 Task: Select the Australia/Eucia as time zone for the schedule.
Action: Mouse moved to (422, 250)
Screenshot: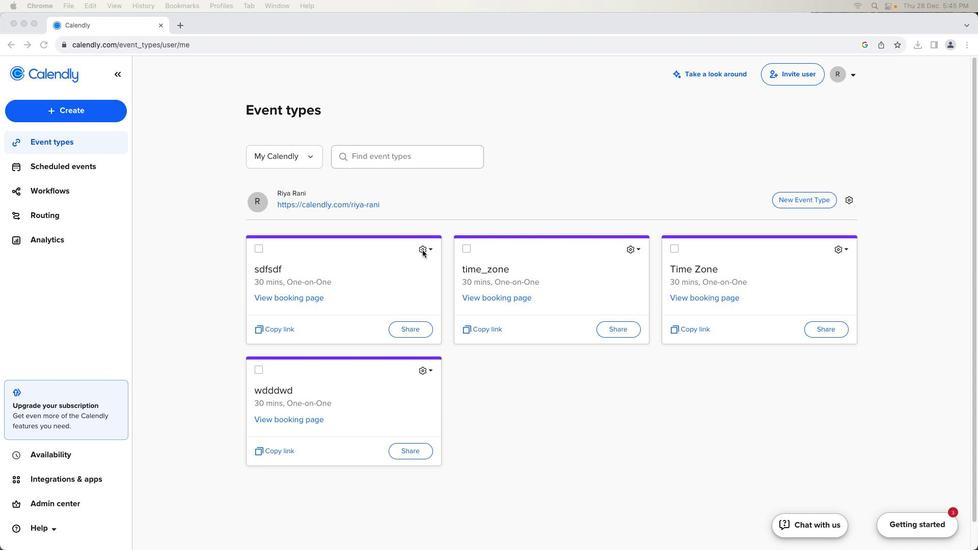 
Action: Mouse pressed left at (422, 250)
Screenshot: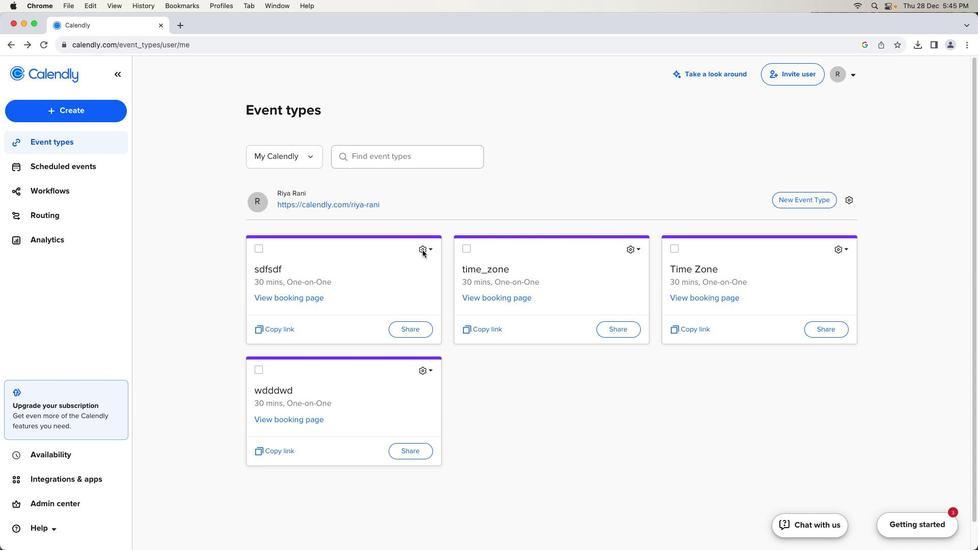 
Action: Mouse moved to (422, 250)
Screenshot: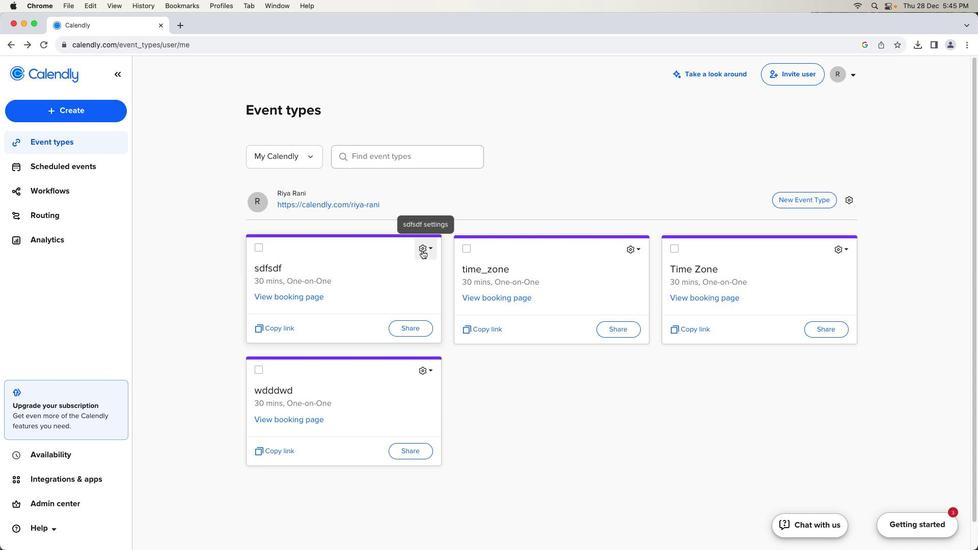 
Action: Mouse pressed left at (422, 250)
Screenshot: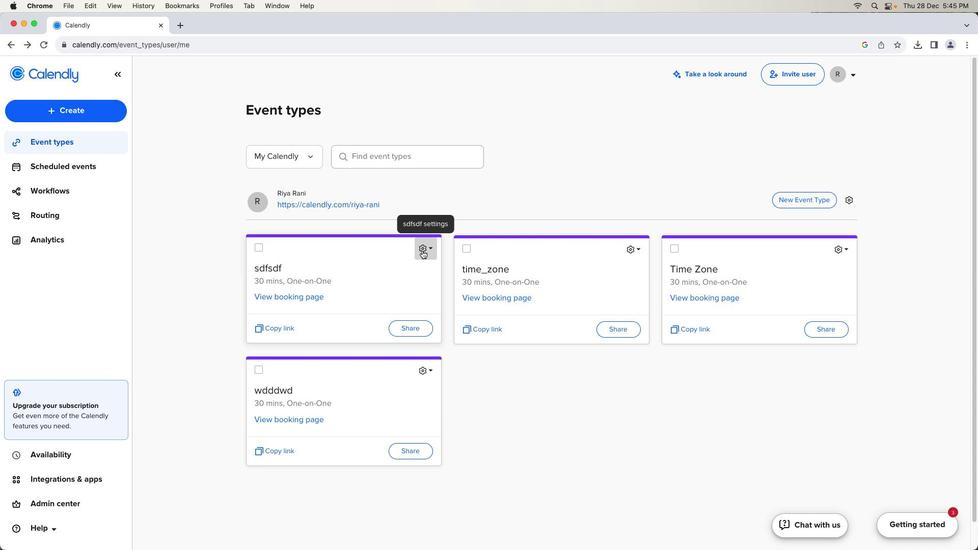 
Action: Mouse moved to (380, 282)
Screenshot: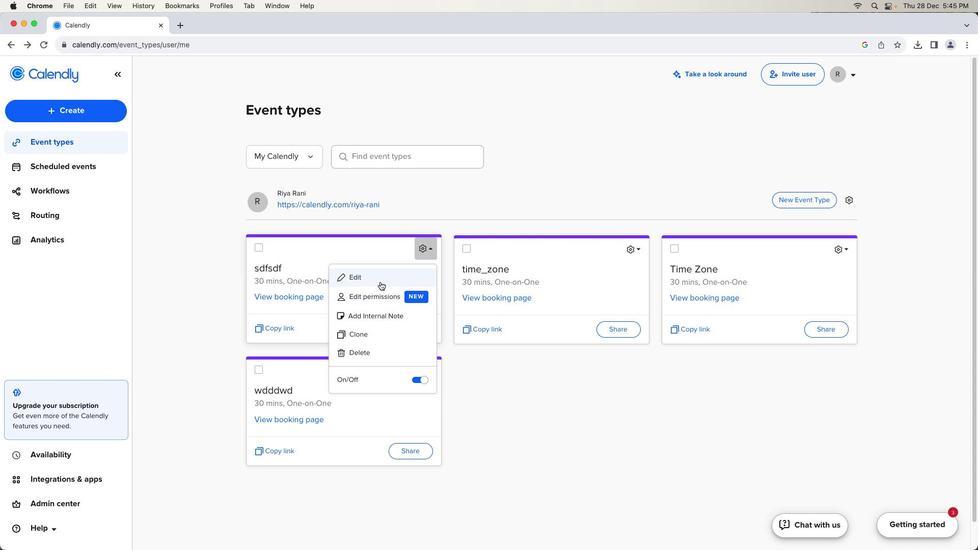 
Action: Mouse pressed left at (380, 282)
Screenshot: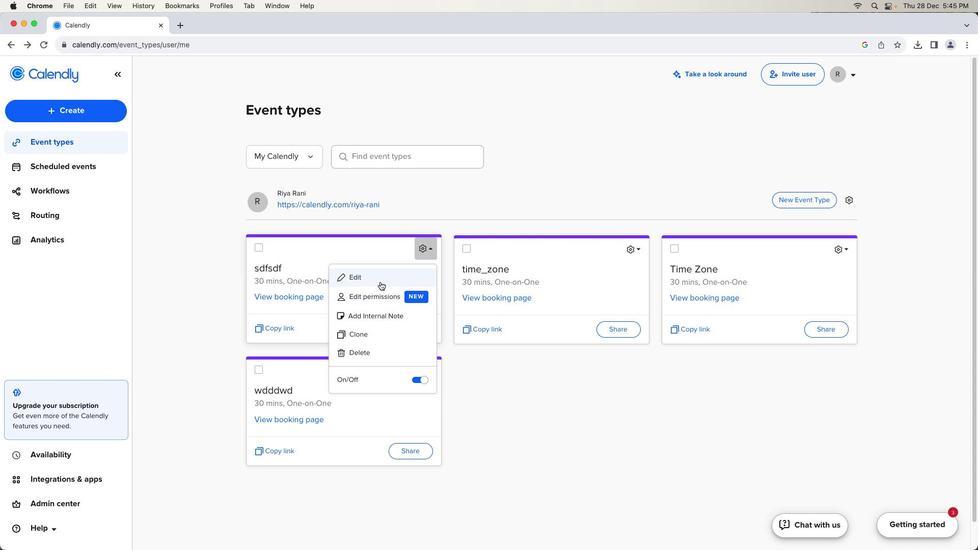 
Action: Mouse moved to (722, 418)
Screenshot: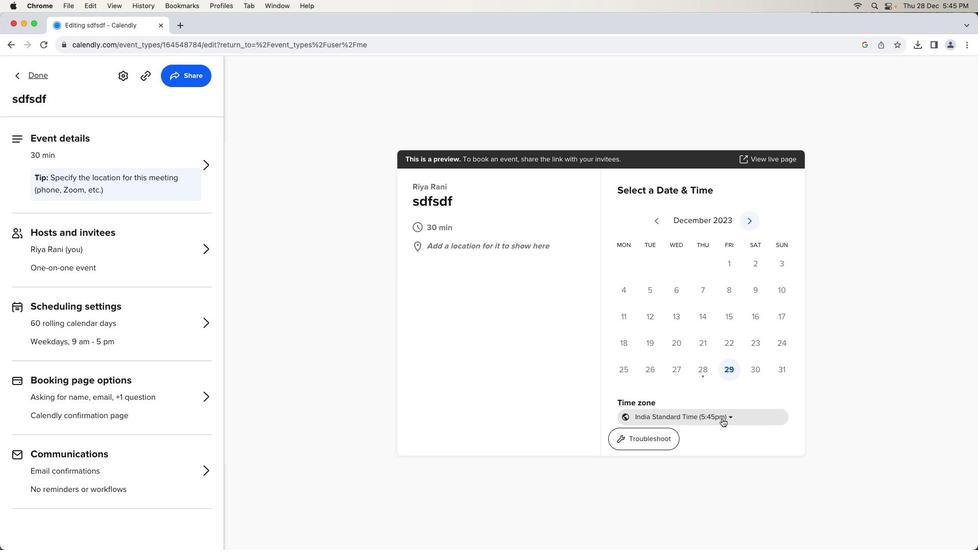 
Action: Mouse pressed left at (722, 418)
Screenshot: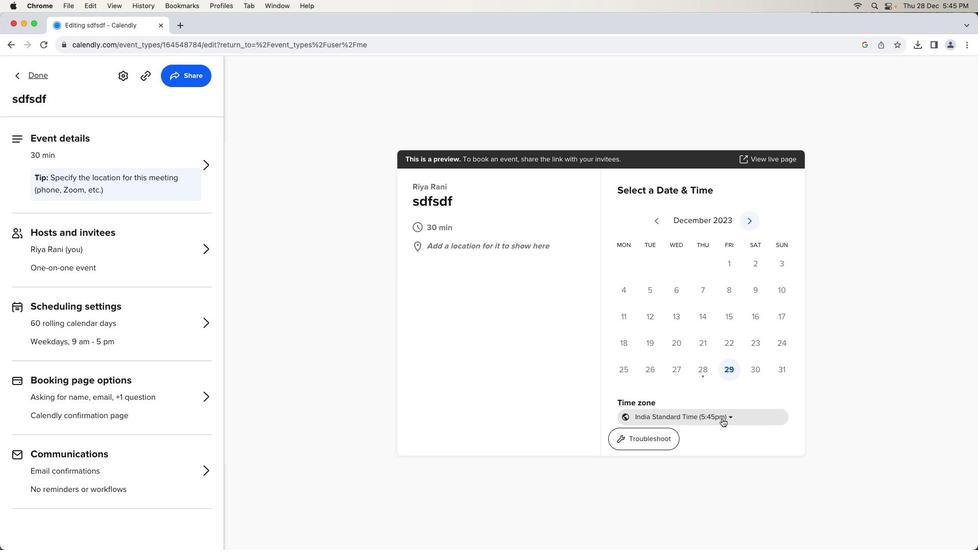 
Action: Mouse moved to (668, 270)
Screenshot: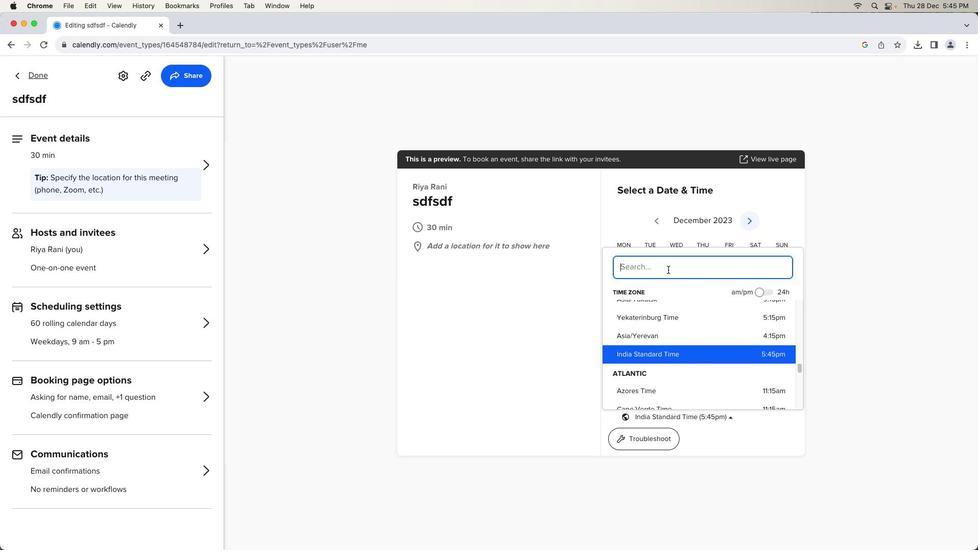 
Action: Key pressed 'a''u'
Screenshot: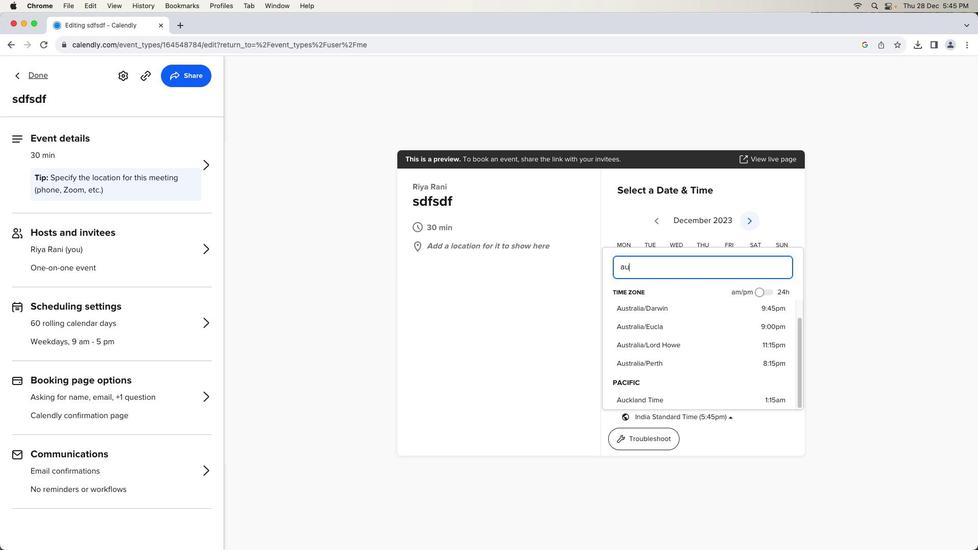 
Action: Mouse moved to (666, 328)
Screenshot: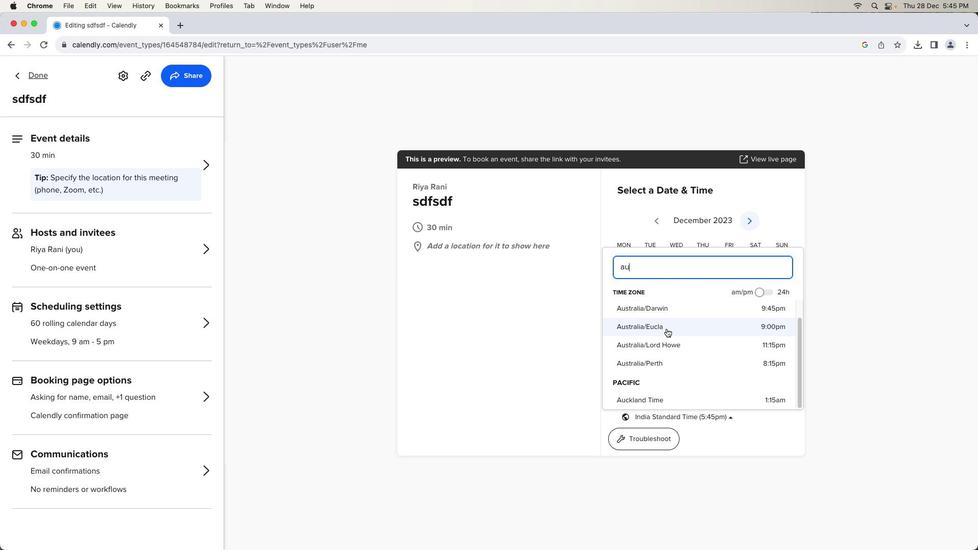 
Action: Mouse pressed left at (666, 328)
Screenshot: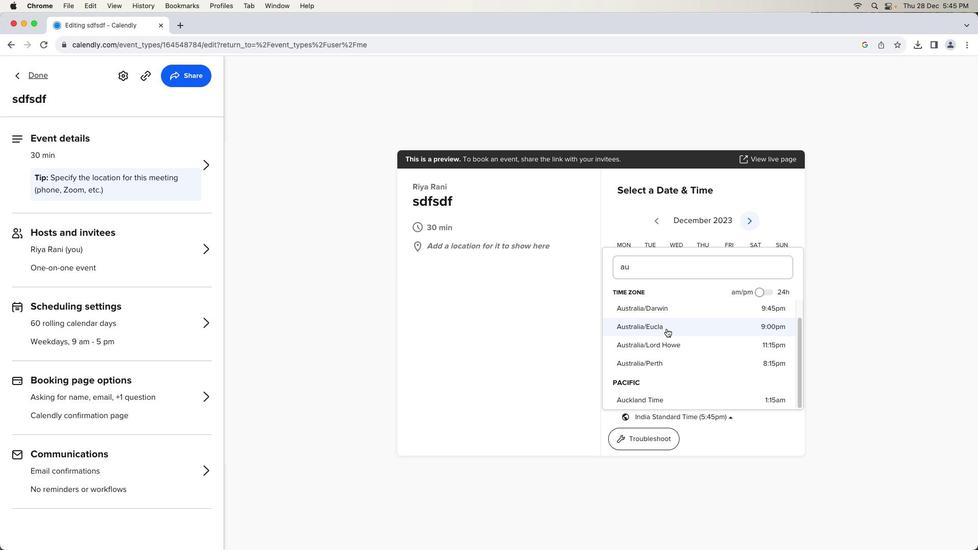 
Action: Mouse moved to (668, 328)
Screenshot: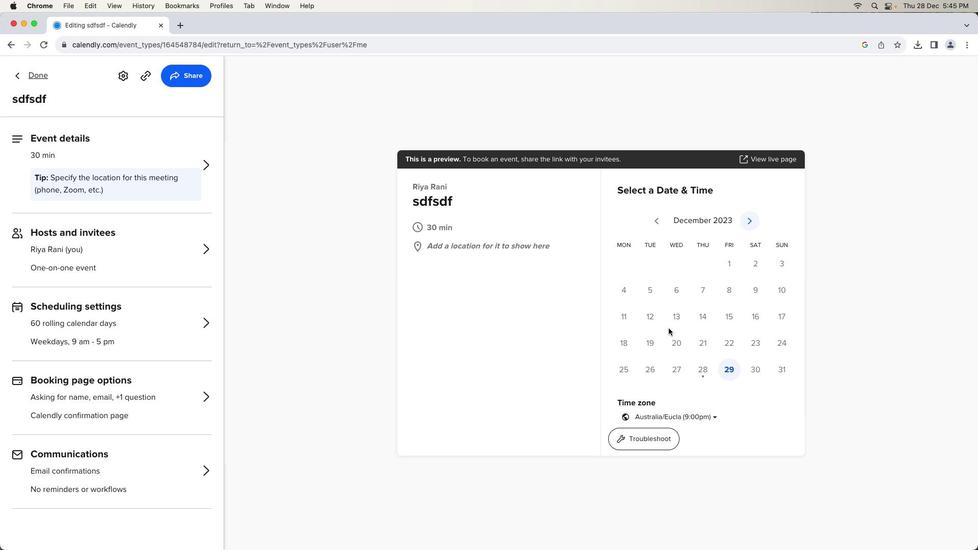 
